 Task: In the Contact  BakerAdeline@roundabouttheatre.org, schedule and save the meeting with title: 'Product Demo and Service Presentation', Select date: '27 July, 2023', select start time: 3:00:PM. Add location in person New York with meeting description: Kindly join this meeting to understand Product Demo and Service Presentation.. Logged in from softage.1@softage.net
Action: Mouse moved to (86, 54)
Screenshot: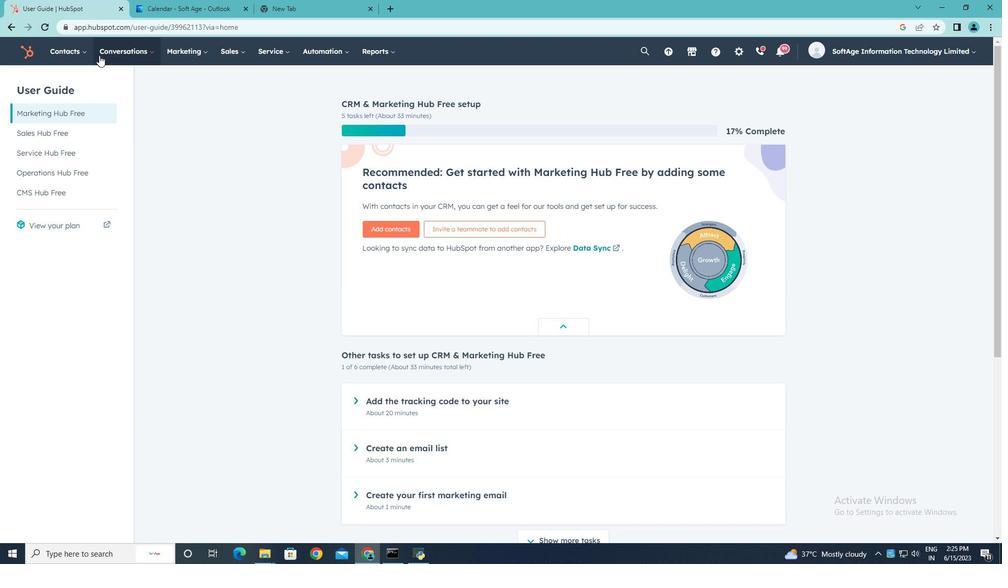 
Action: Mouse pressed left at (86, 54)
Screenshot: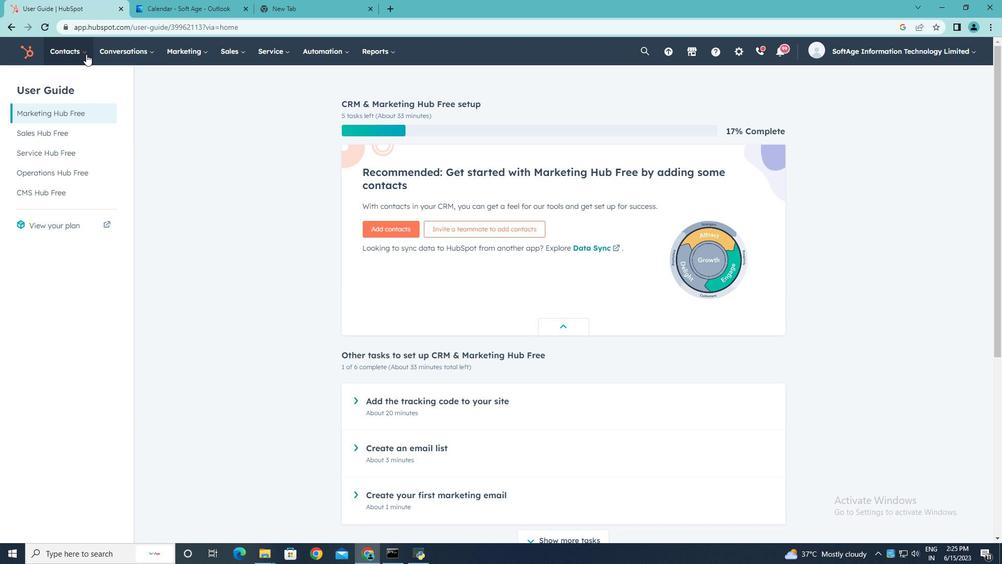 
Action: Mouse moved to (76, 86)
Screenshot: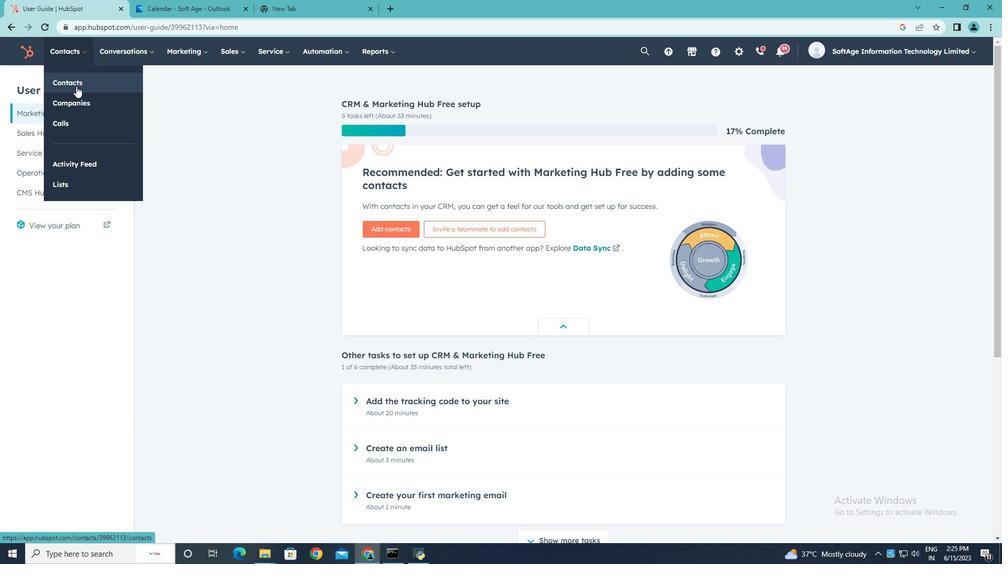 
Action: Mouse pressed left at (76, 86)
Screenshot: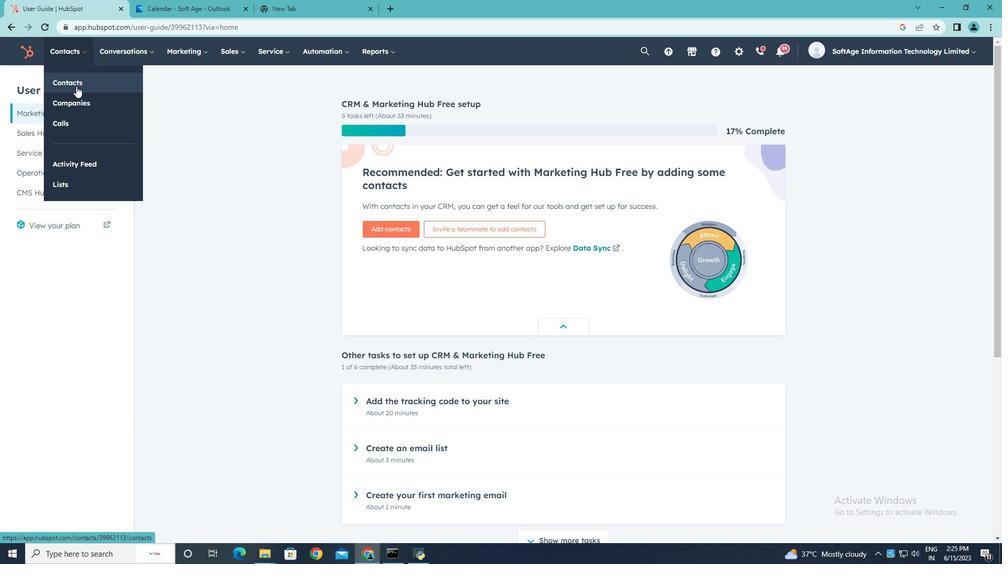 
Action: Mouse moved to (74, 168)
Screenshot: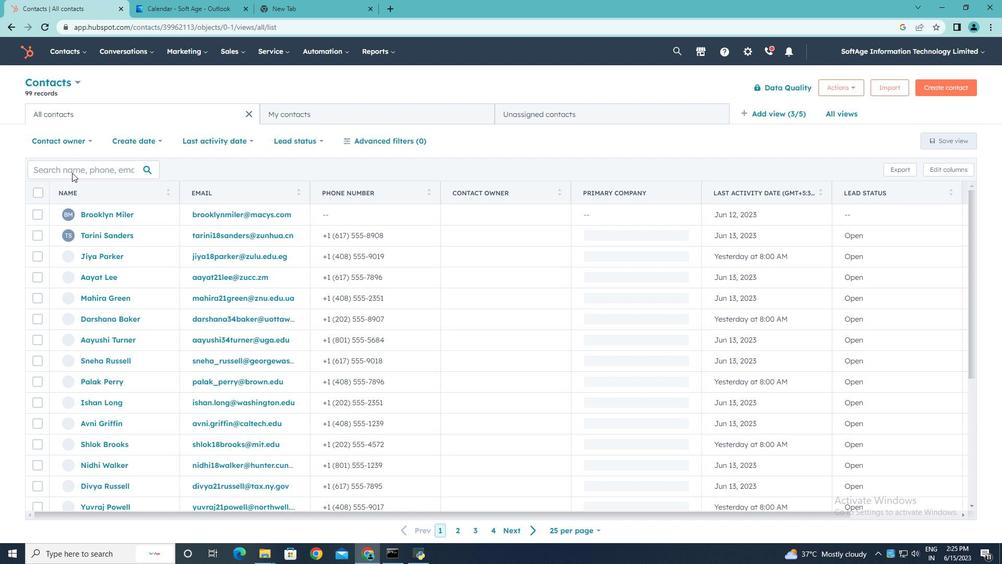 
Action: Mouse pressed left at (74, 168)
Screenshot: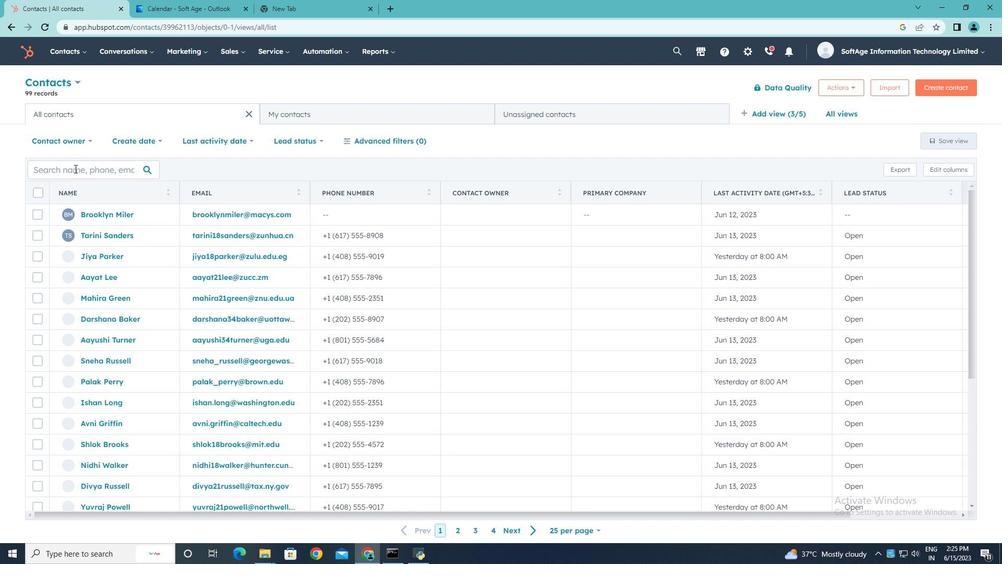 
Action: Mouse moved to (74, 168)
Screenshot: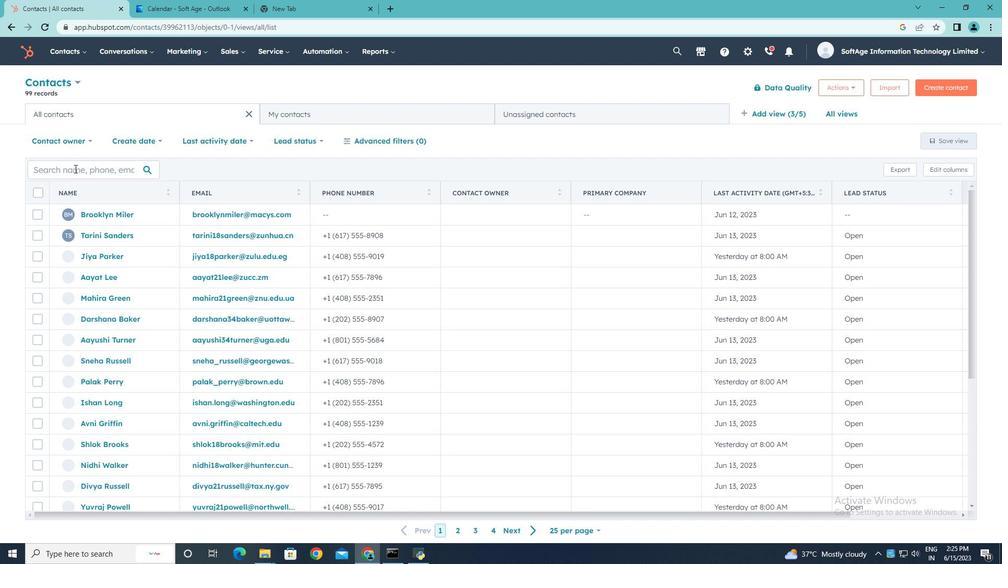 
Action: Key pressed <Key.shift>Baker<Key.shift><Key.shift><Key.shift><Key.shift>Adeline<Key.shift><Key.shift><Key.shift><Key.shift><Key.shift><Key.shift><Key.shift>@roundaboutteatre.org
Screenshot: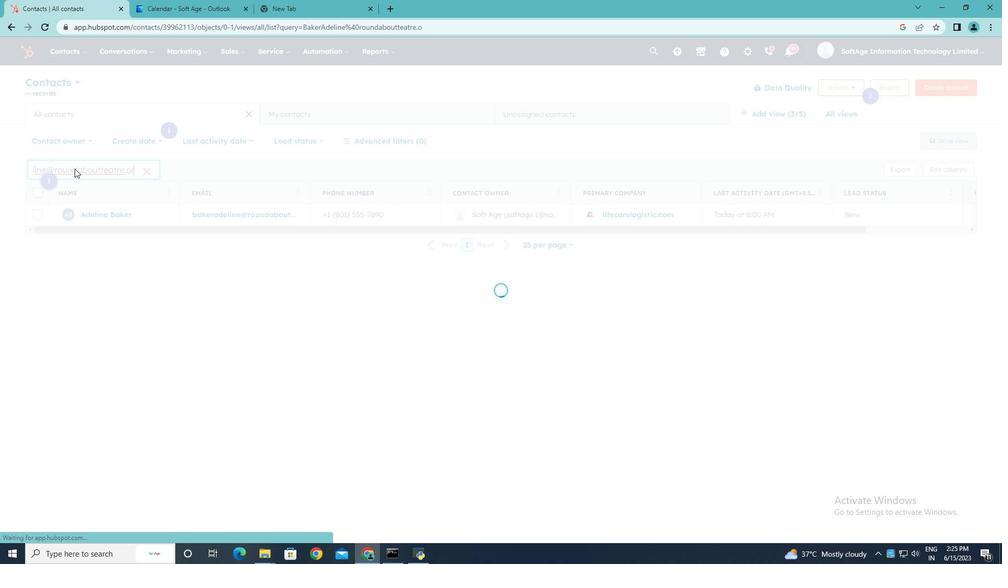 
Action: Mouse moved to (108, 214)
Screenshot: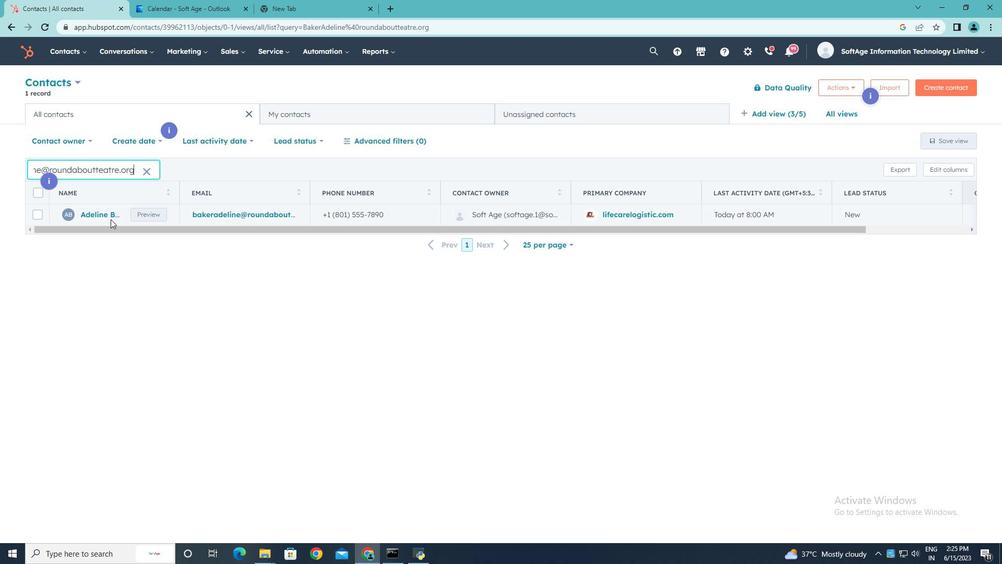 
Action: Mouse pressed left at (108, 214)
Screenshot: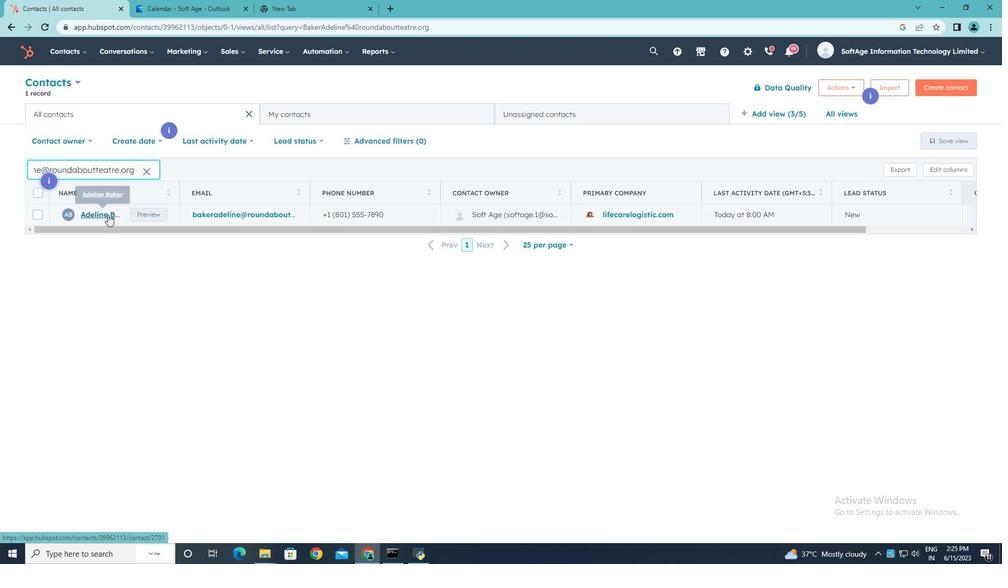 
Action: Mouse moved to (171, 214)
Screenshot: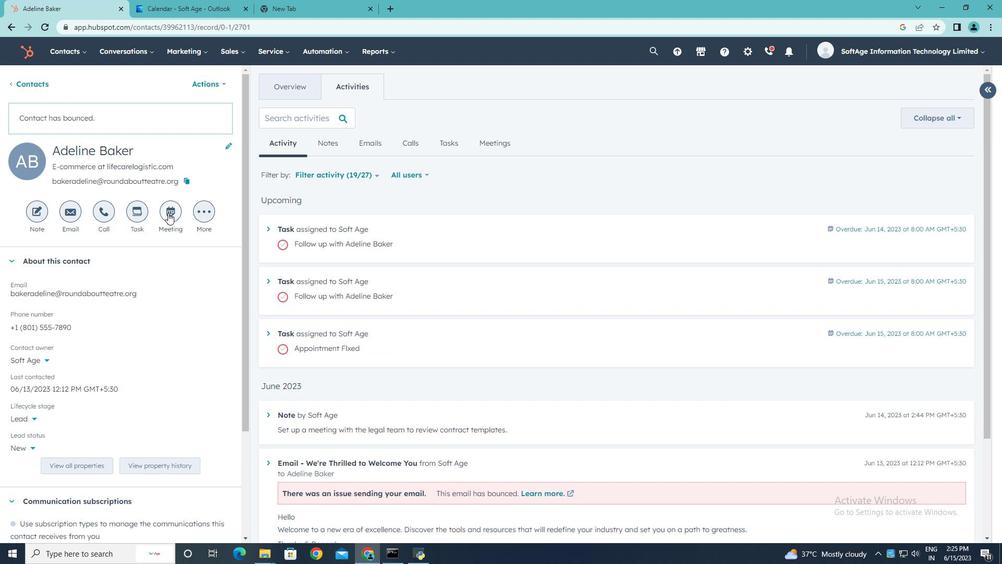 
Action: Mouse pressed left at (171, 214)
Screenshot: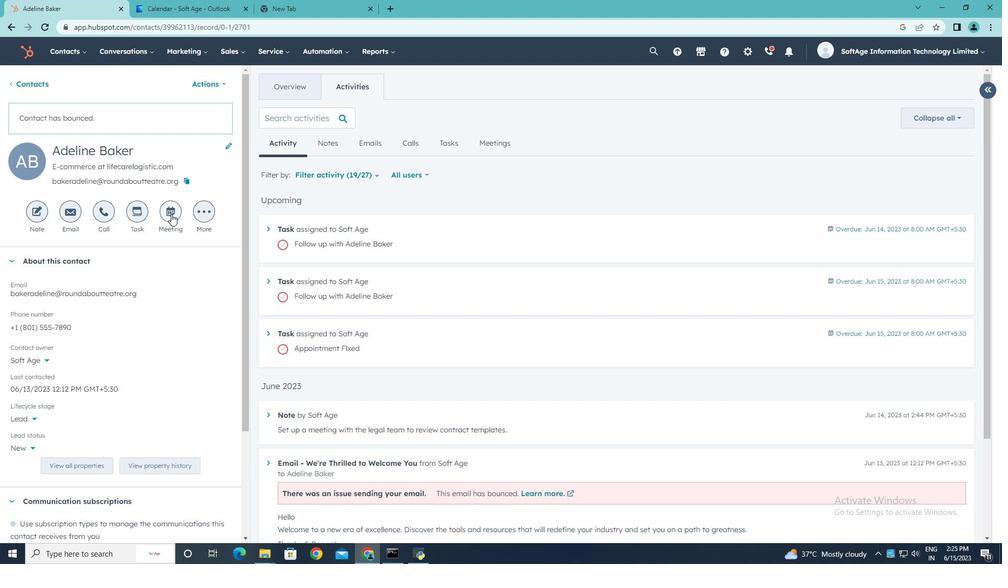 
Action: Key pressed <Key.shift>Product<Key.space><Key.shift>Demo<Key.space>and<Key.space><Key.shift>Service<Key.space><Key.shift><Key.shift><Key.shift><Key.shift><Key.shift><Key.shift><Key.shift><Key.shift><Key.shift><Key.shift><Key.shift><Key.shift><Key.shift><Key.shift><Key.shift><Key.shift><Key.shift><Key.shift><Key.shift><Key.shift><Key.shift><Key.shift>Presentation
Screenshot: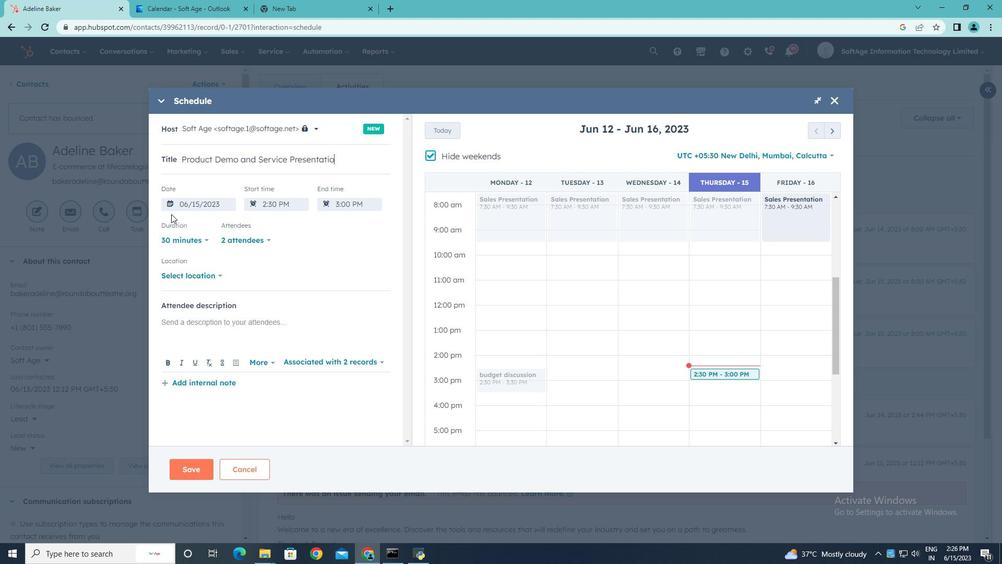 
Action: Mouse moved to (429, 155)
Screenshot: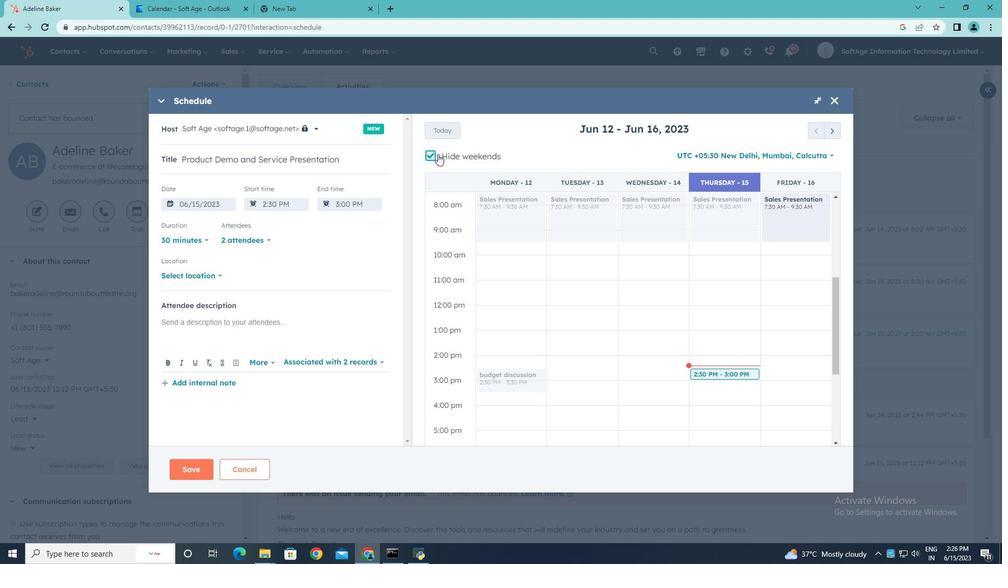 
Action: Mouse pressed left at (429, 155)
Screenshot: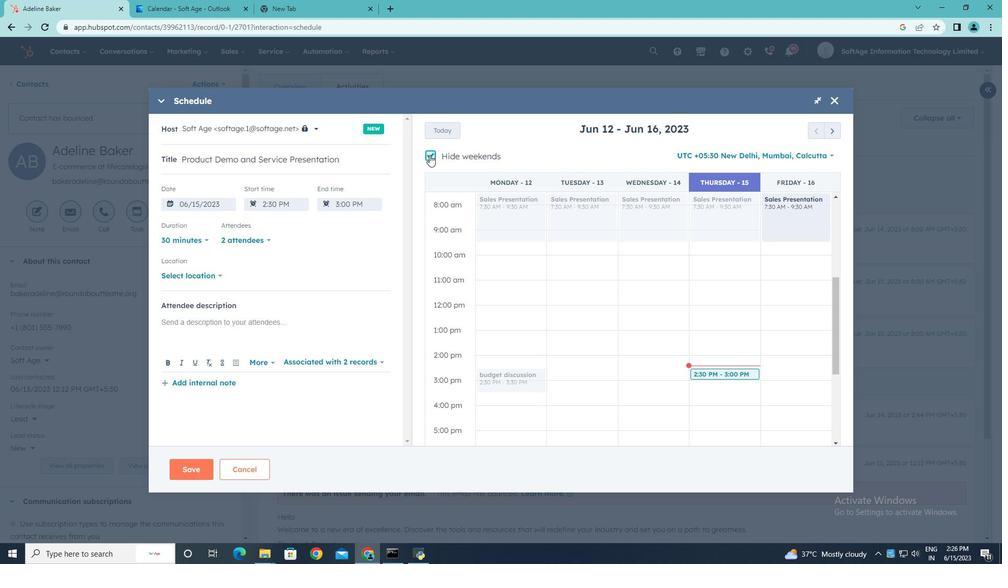 
Action: Mouse moved to (834, 130)
Screenshot: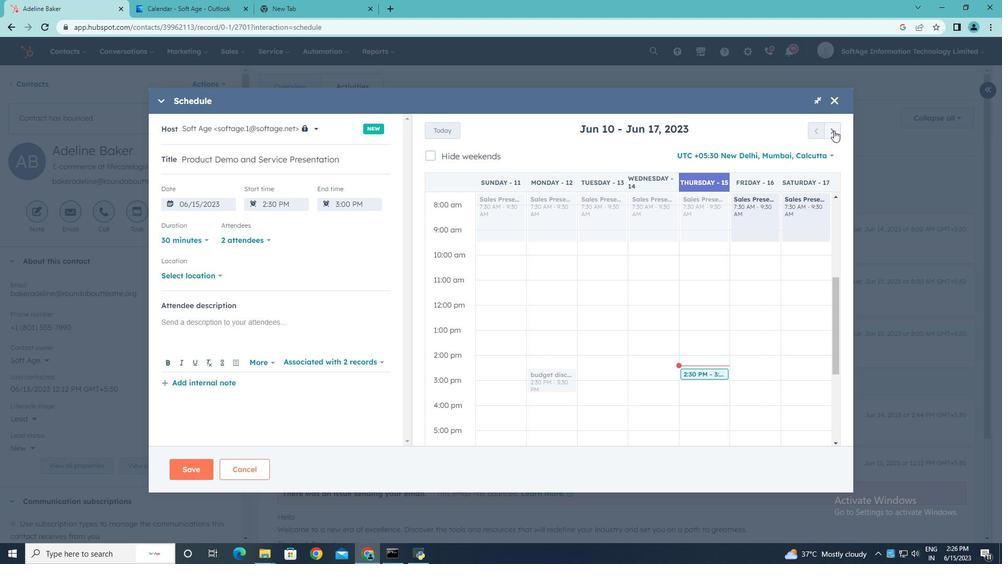 
Action: Mouse pressed left at (834, 130)
Screenshot: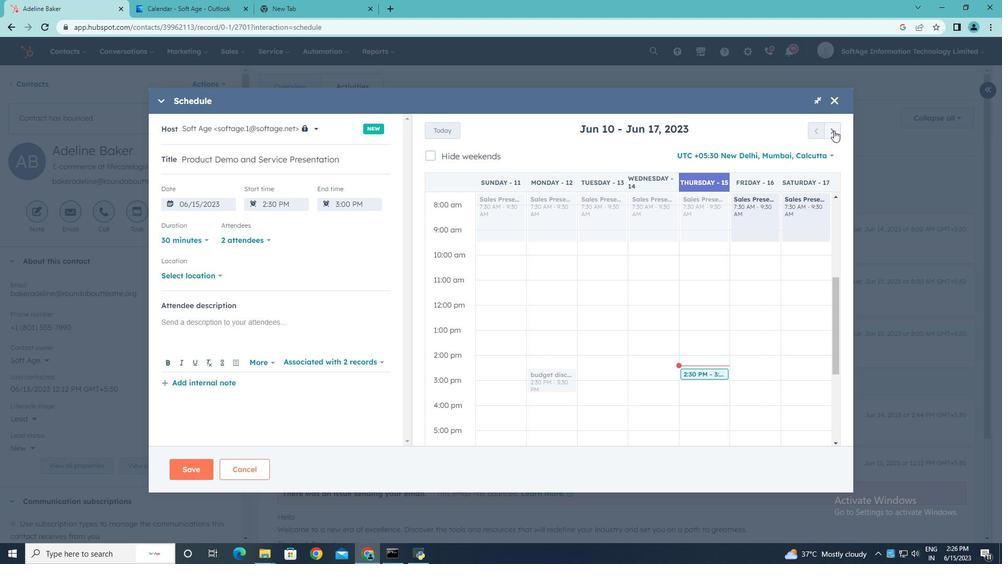 
Action: Mouse pressed left at (834, 130)
Screenshot: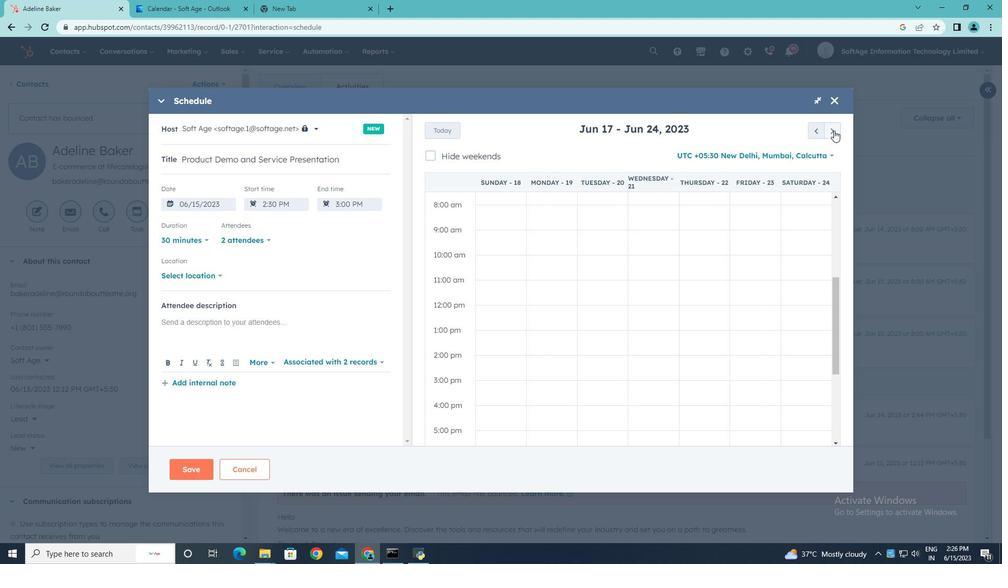 
Action: Mouse pressed left at (834, 130)
Screenshot: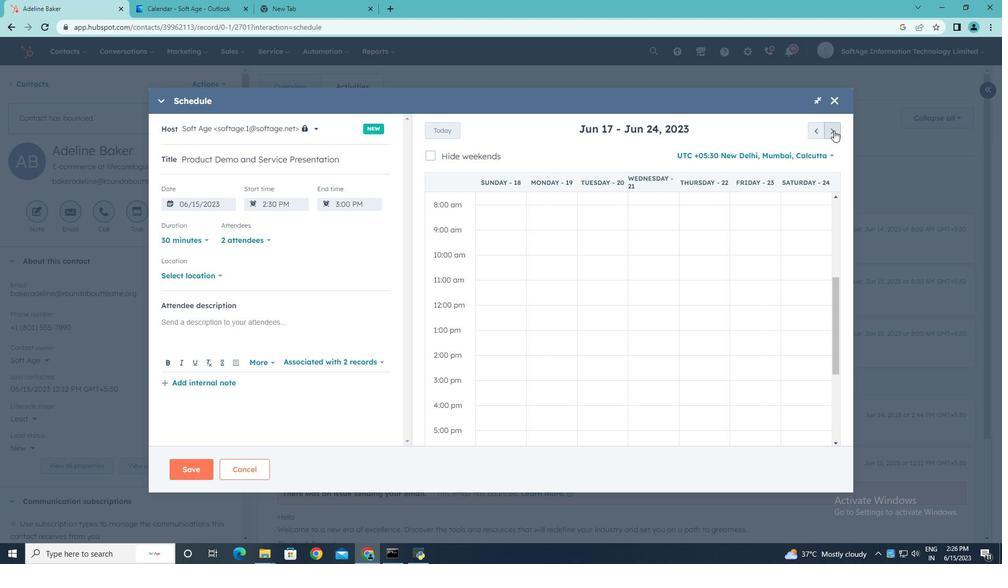 
Action: Mouse pressed left at (834, 130)
Screenshot: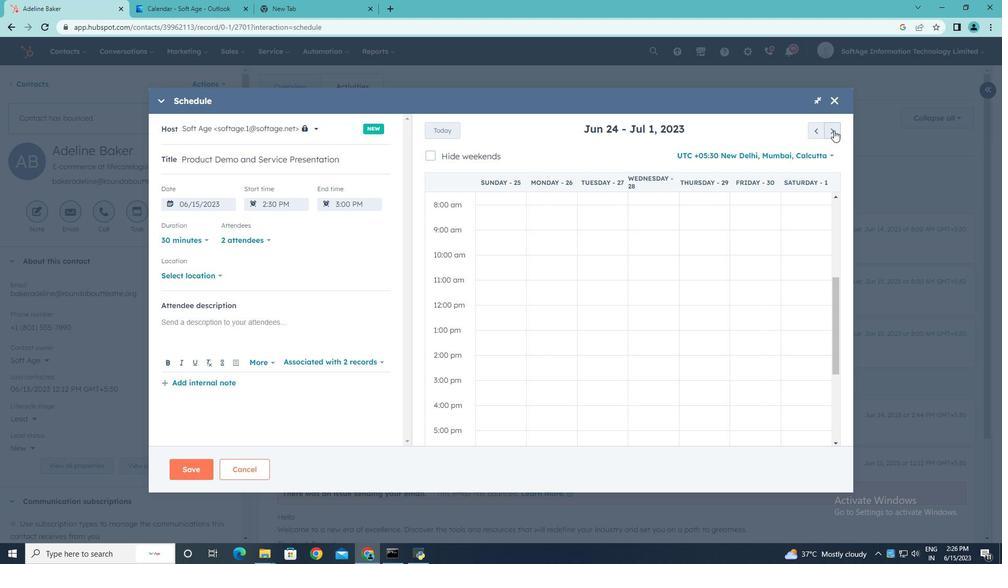 
Action: Mouse pressed left at (834, 130)
Screenshot: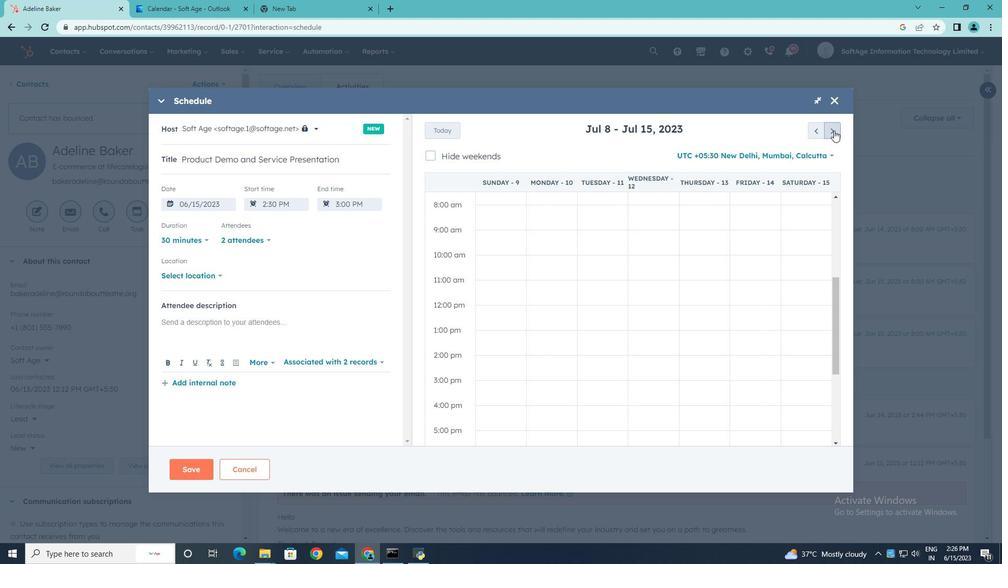 
Action: Mouse pressed left at (834, 130)
Screenshot: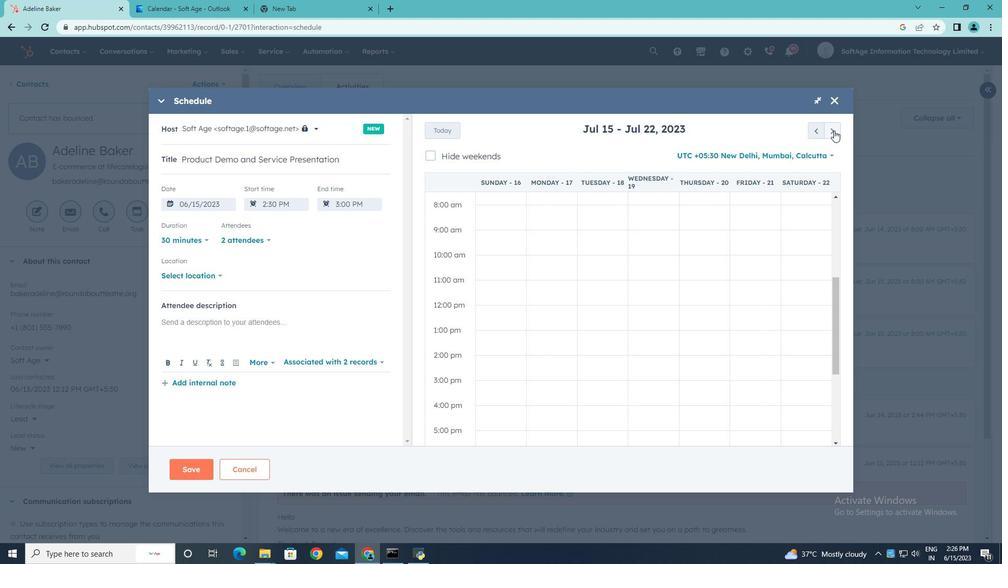 
Action: Mouse moved to (684, 384)
Screenshot: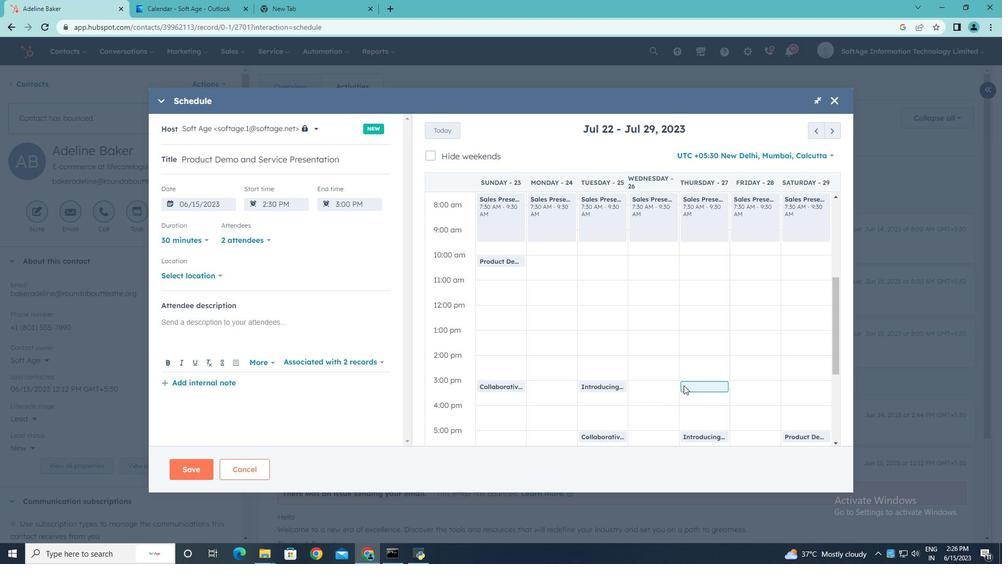 
Action: Mouse pressed left at (684, 384)
Screenshot: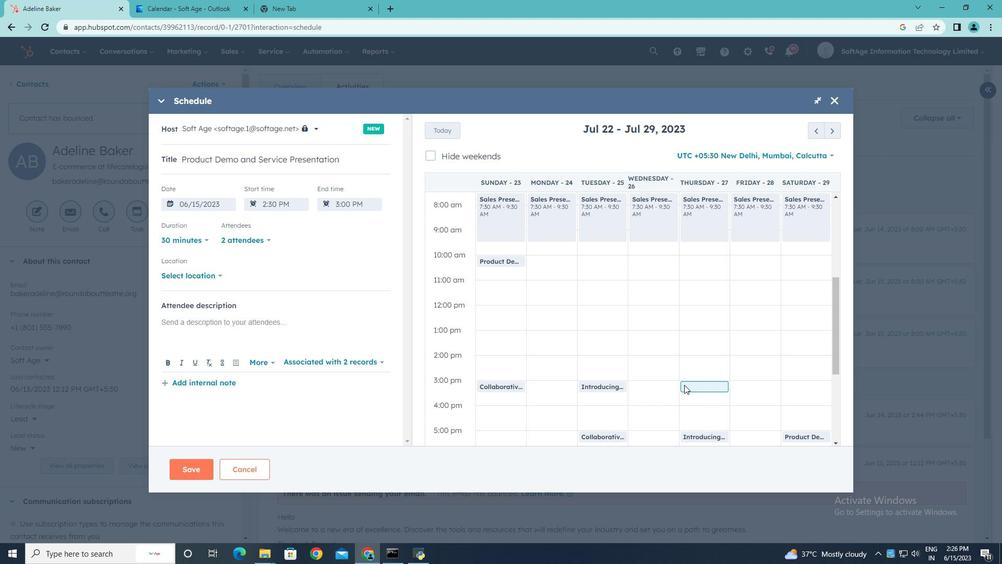 
Action: Mouse moved to (219, 276)
Screenshot: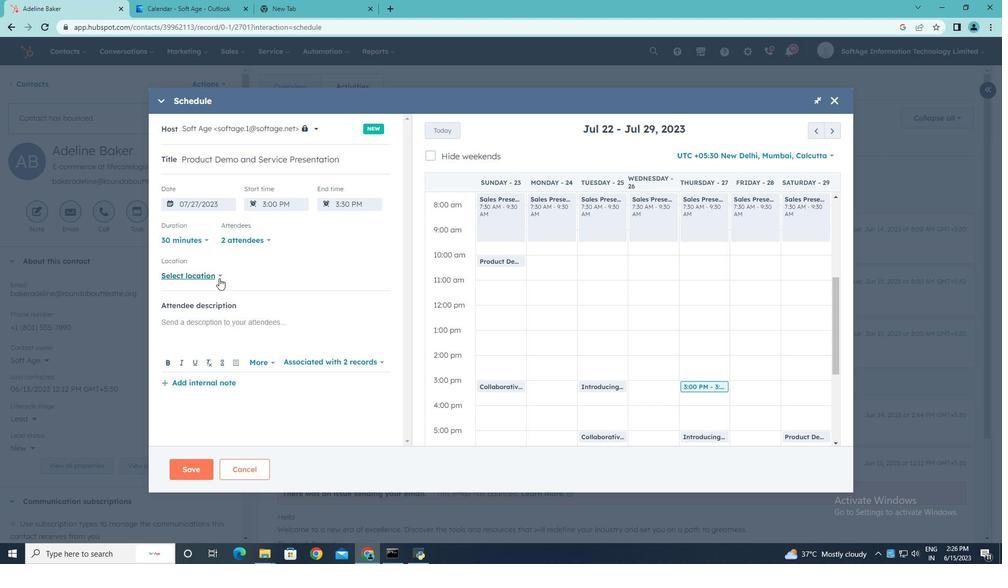 
Action: Mouse pressed left at (219, 276)
Screenshot: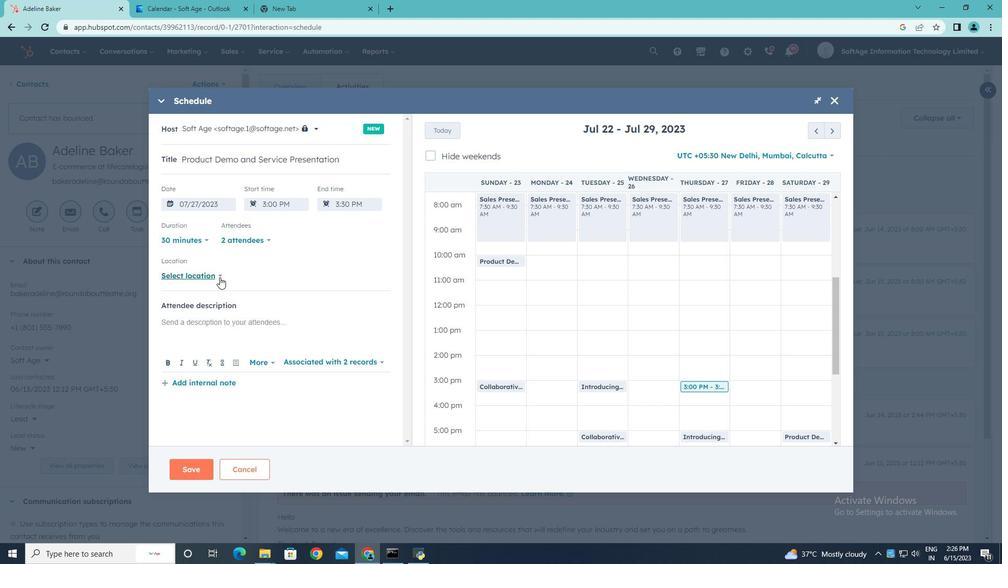 
Action: Mouse moved to (255, 276)
Screenshot: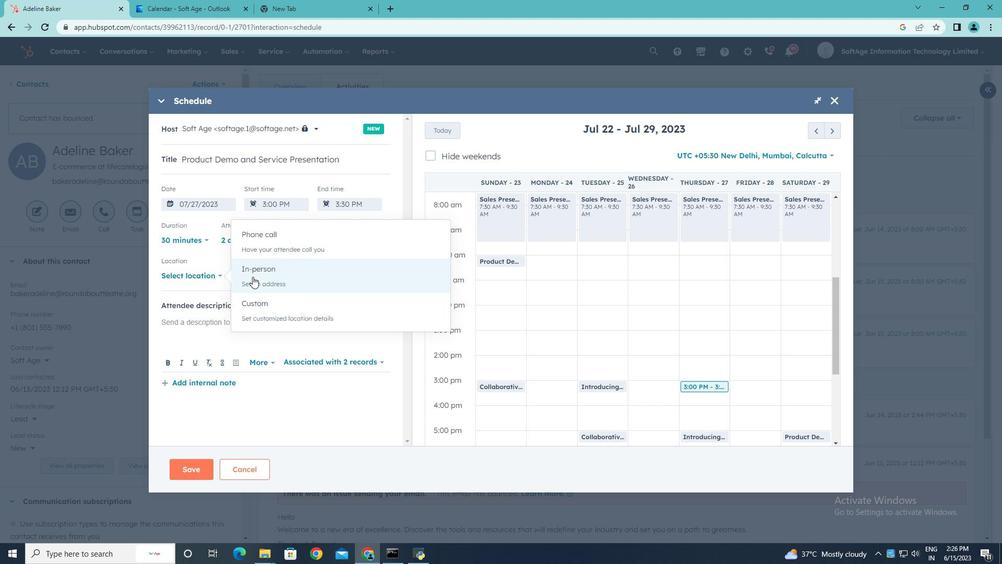 
Action: Mouse pressed left at (255, 276)
Screenshot: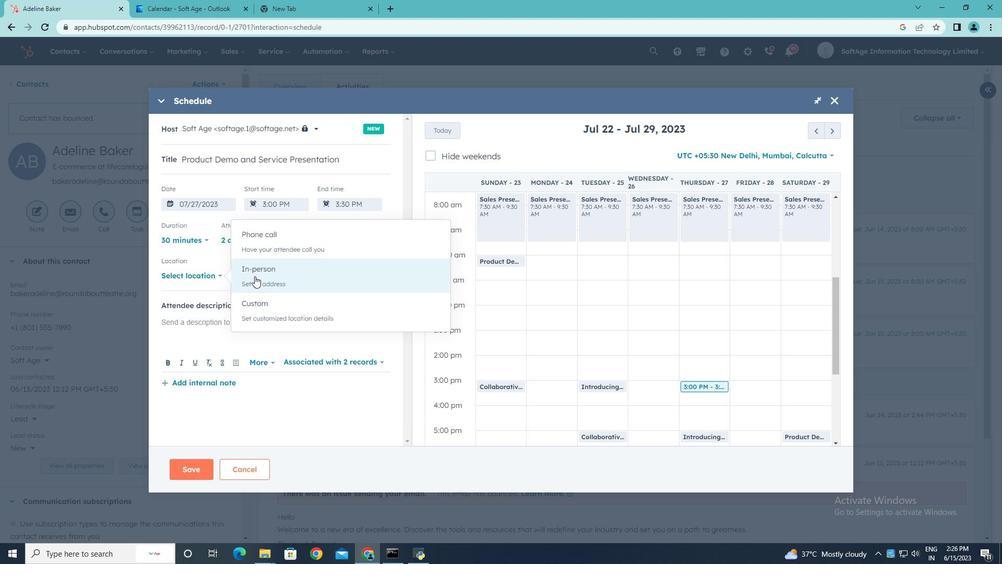 
Action: Mouse pressed left at (255, 276)
Screenshot: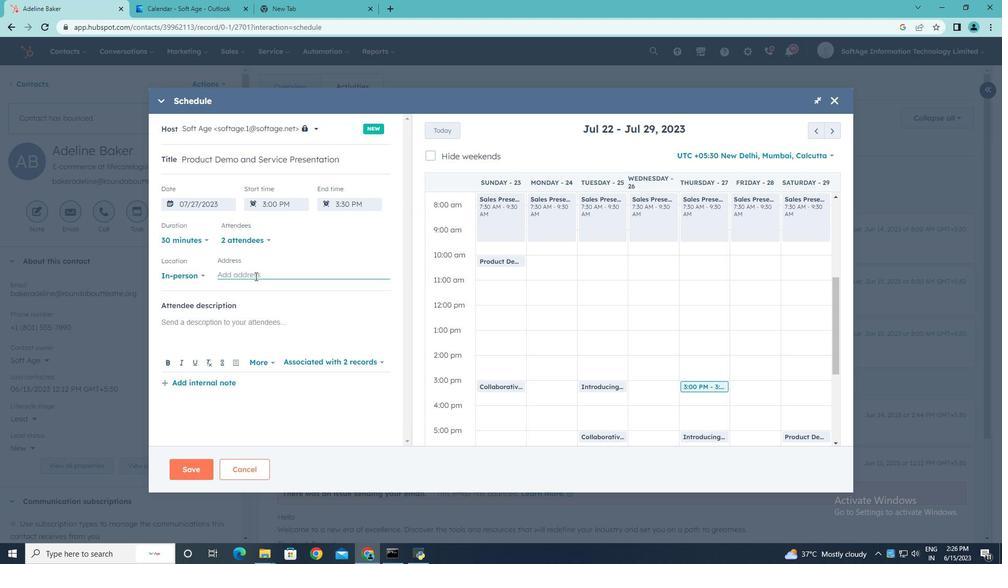 
Action: Key pressed <Key.shift>New<Key.space><Key.shift>York
Screenshot: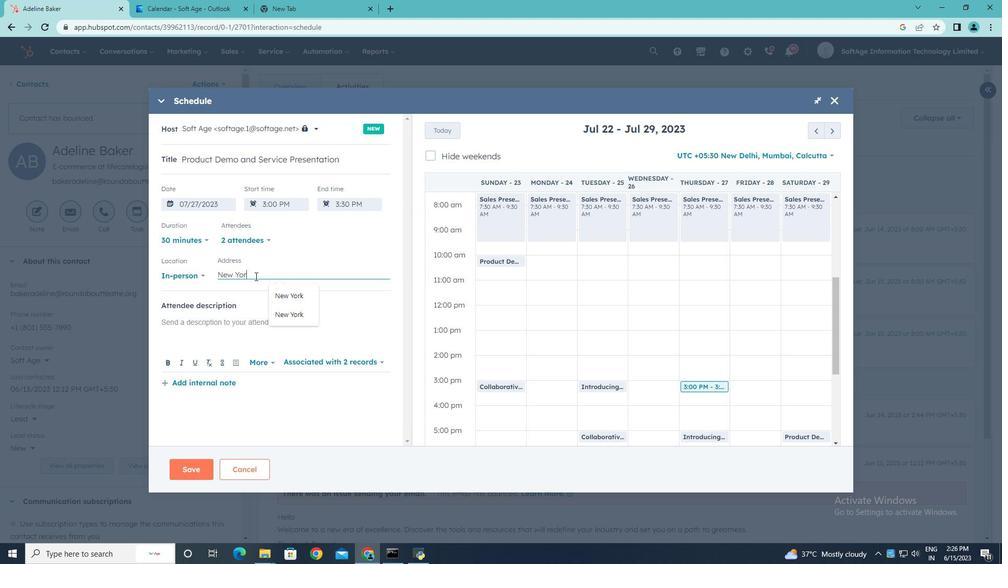 
Action: Mouse moved to (222, 323)
Screenshot: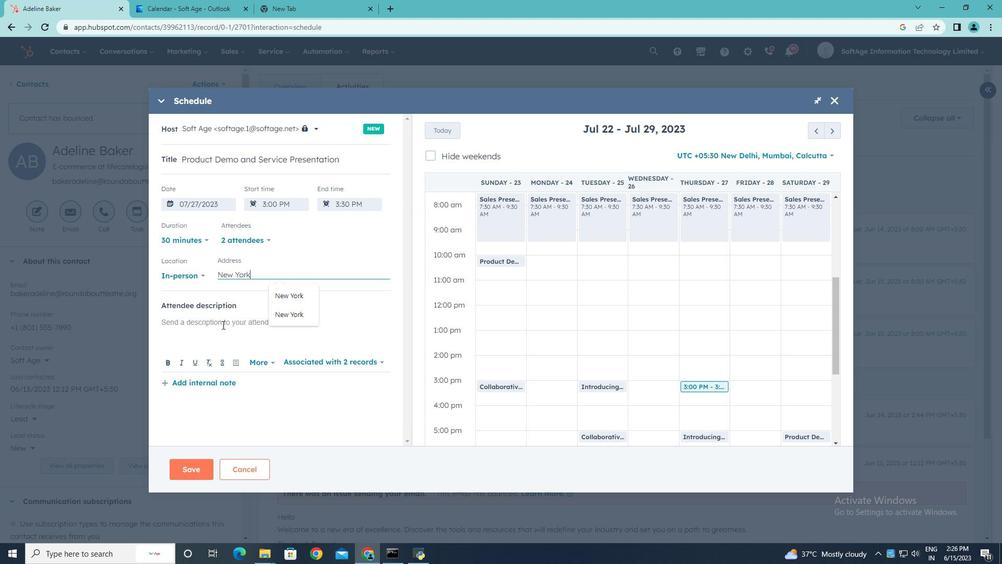 
Action: Mouse pressed left at (222, 323)
Screenshot: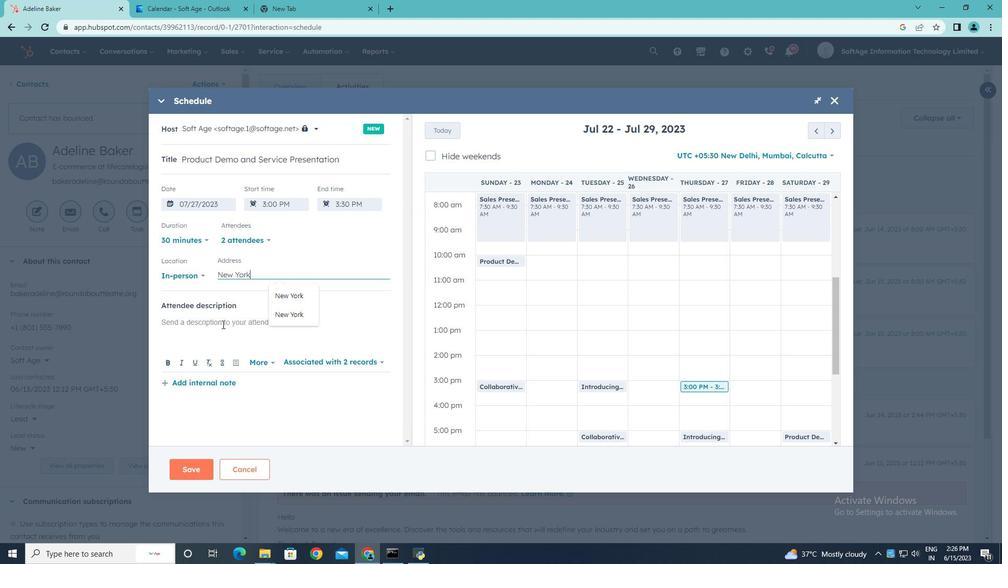 
Action: Key pressed <Key.shift>Kindly<Key.space>join<Key.space>this<Key.space>meeting<Key.space>to<Key.space>understand<Key.space>product<Key.backspace><Key.backspace><Key.backspace><Key.backspace><Key.backspace><Key.backspace><Key.backspace><Key.backspace><Key.space><Key.shift>Product<Key.space><Key.shift>Demo<Key.space>and<Key.space><Key.shift><Key.shift><Key.shift><Key.shift><Key.shift><Key.shift>Service<Key.space><Key.shift><Key.shift><Key.shift><Key.shift><Key.shift><Key.shift><Key.shift><Key.shift><Key.shift><Key.shift><Key.shift><Key.shift>Presentation..
Screenshot: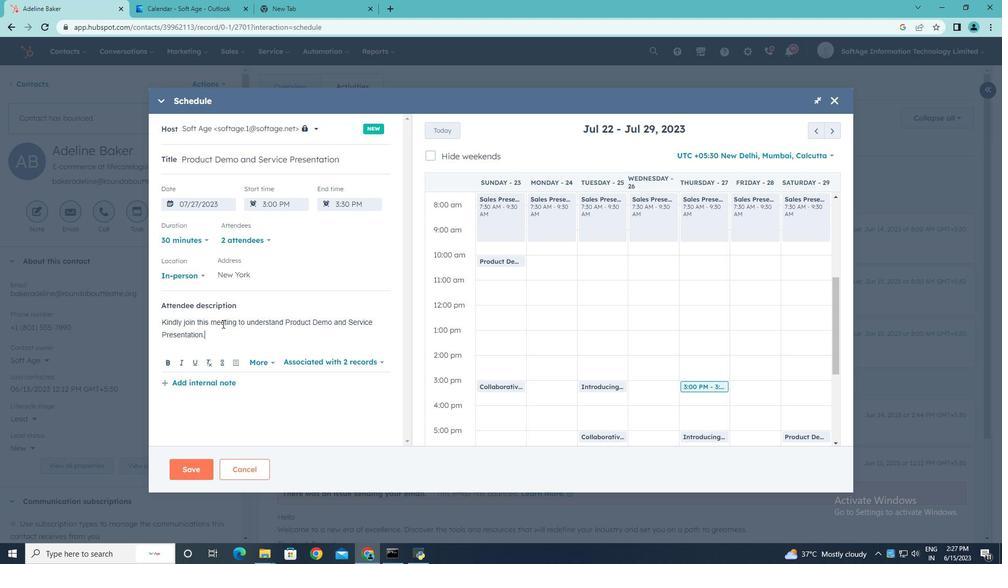 
Action: Mouse moved to (190, 467)
Screenshot: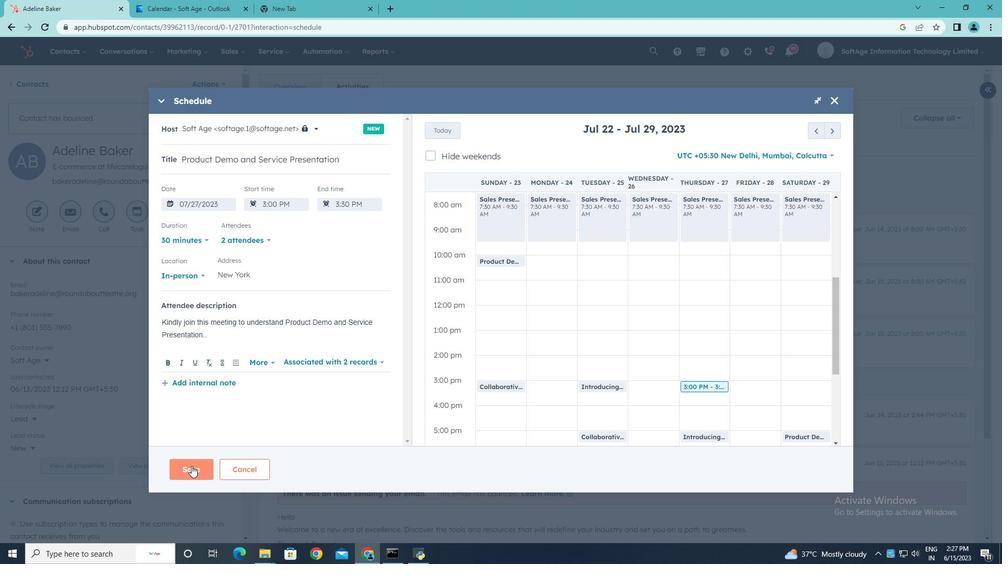 
Action: Mouse pressed left at (190, 467)
Screenshot: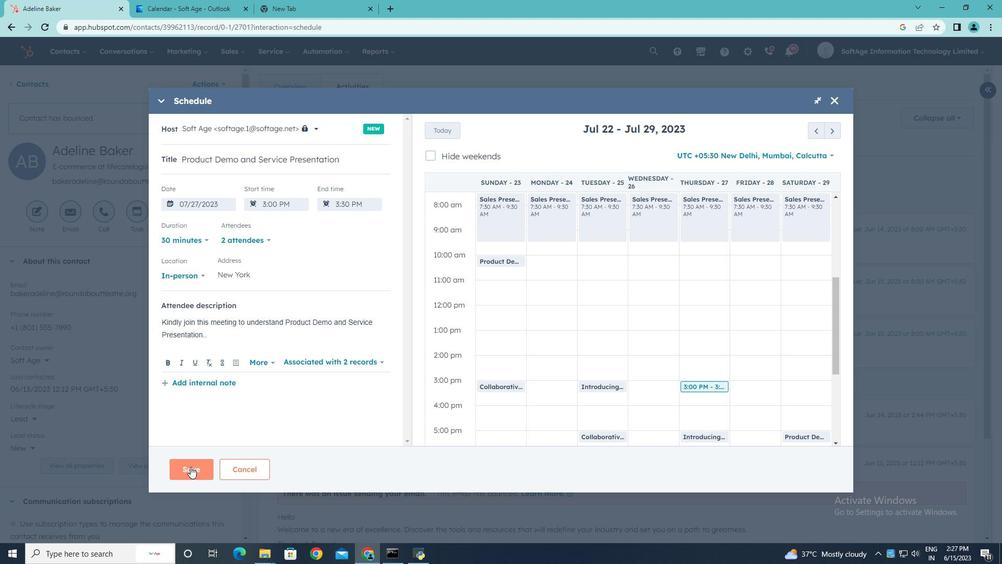 
